 Task: Add Burt's Bees Lemon Butter Cuticle Cream to the cart.
Action: Mouse moved to (288, 138)
Screenshot: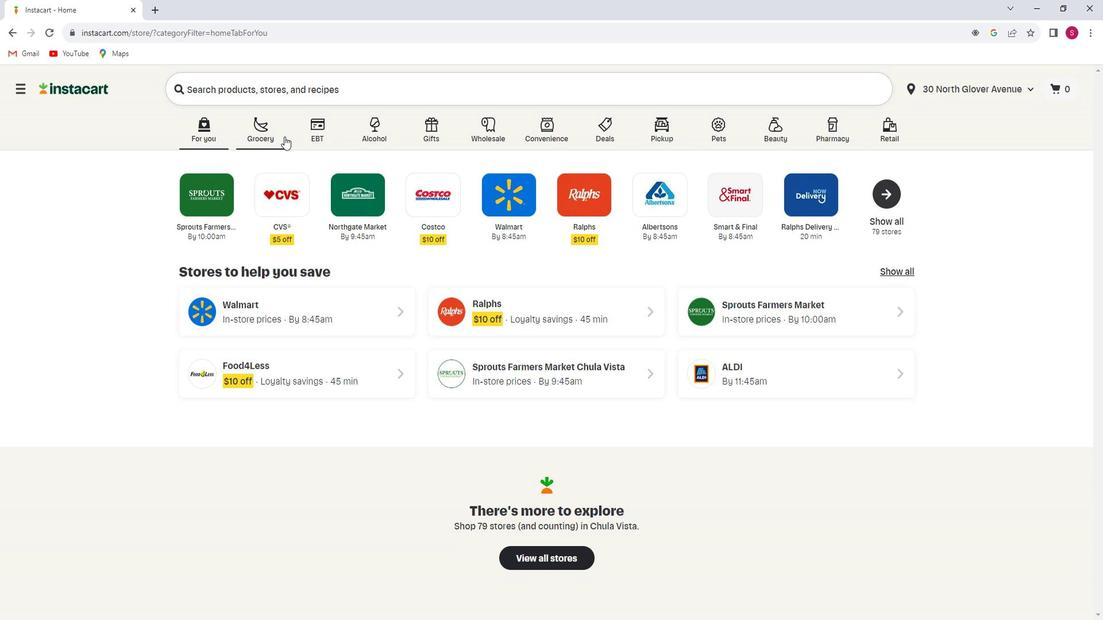 
Action: Mouse pressed left at (288, 138)
Screenshot: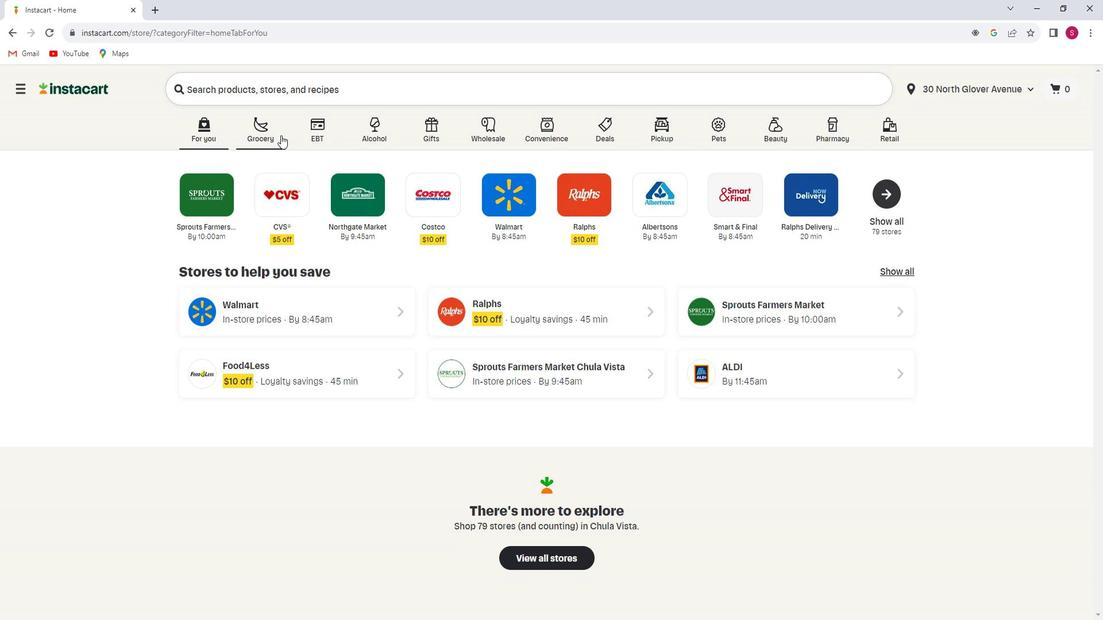 
Action: Mouse moved to (265, 364)
Screenshot: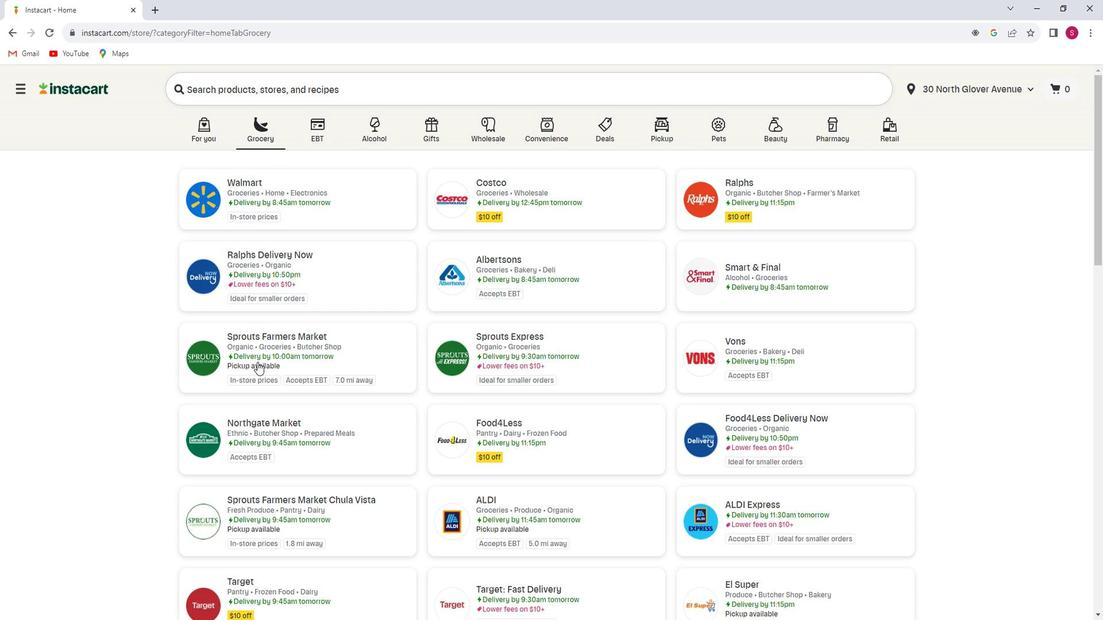 
Action: Mouse pressed left at (265, 364)
Screenshot: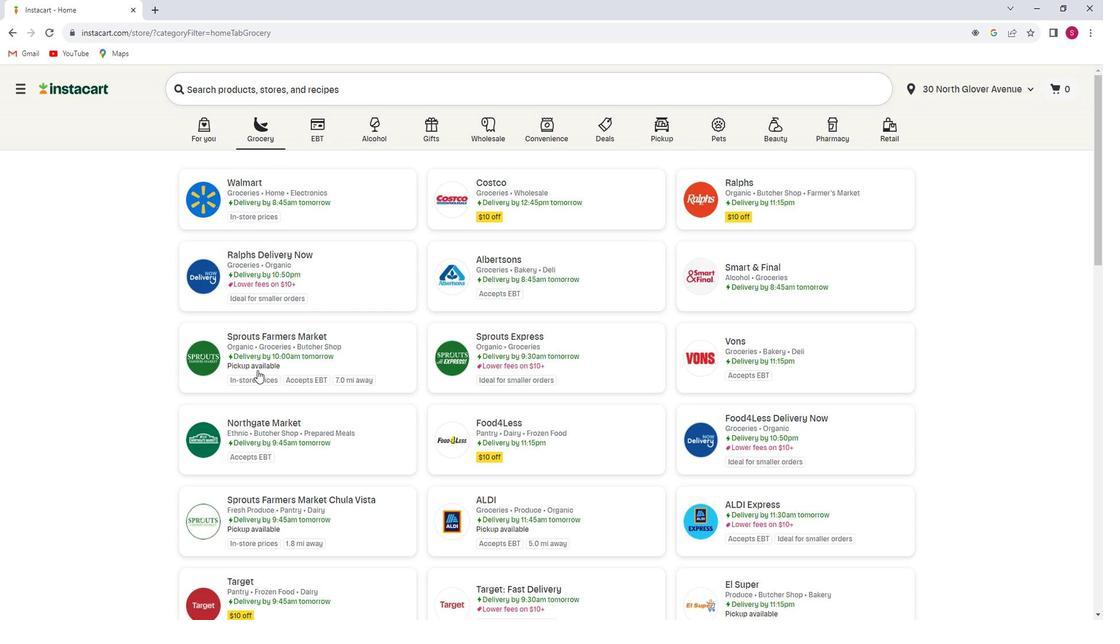 
Action: Mouse moved to (87, 333)
Screenshot: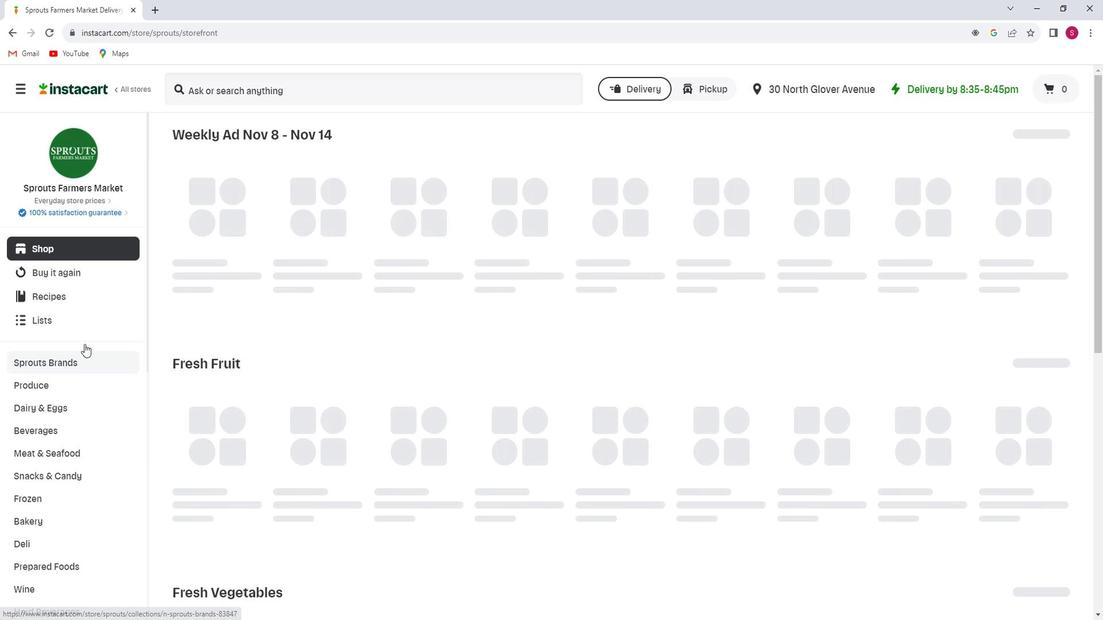 
Action: Mouse scrolled (87, 332) with delta (0, 0)
Screenshot: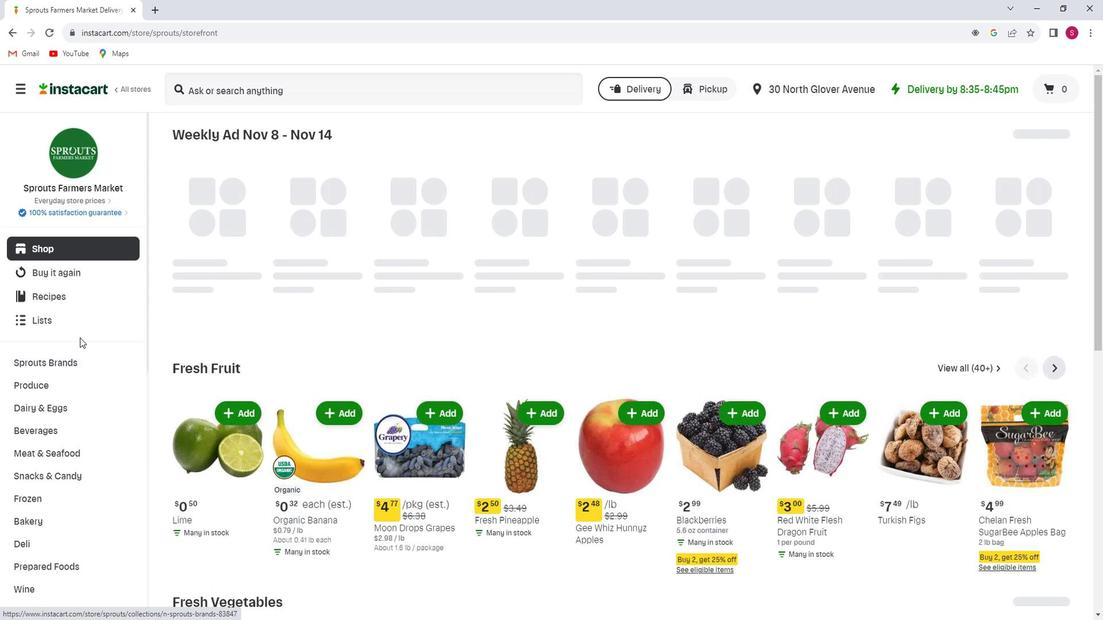 
Action: Mouse scrolled (87, 332) with delta (0, 0)
Screenshot: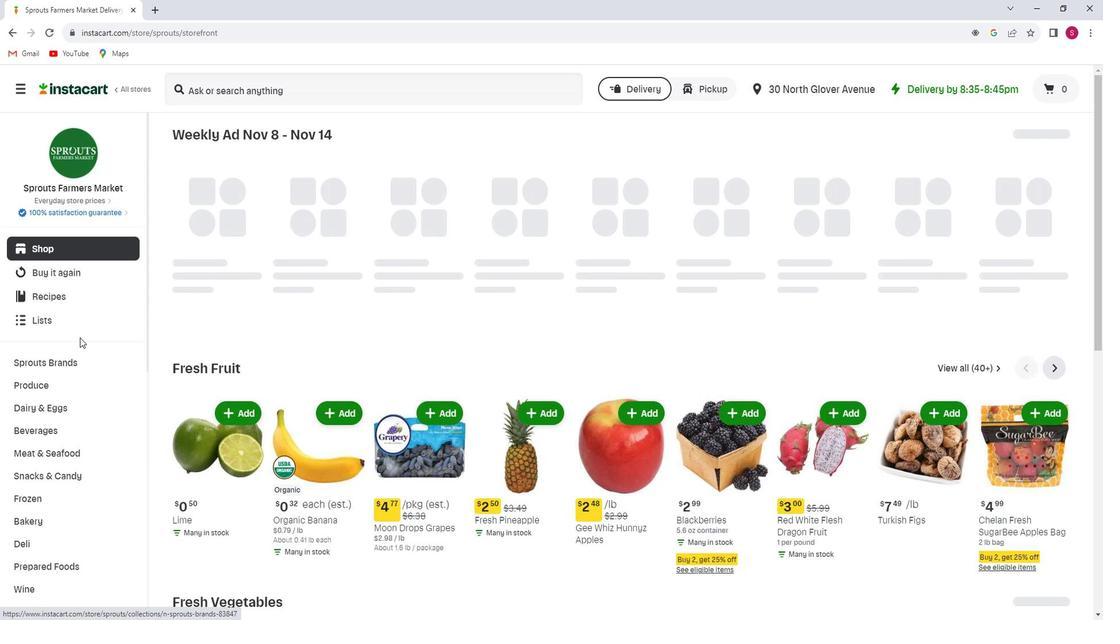 
Action: Mouse scrolled (87, 332) with delta (0, 0)
Screenshot: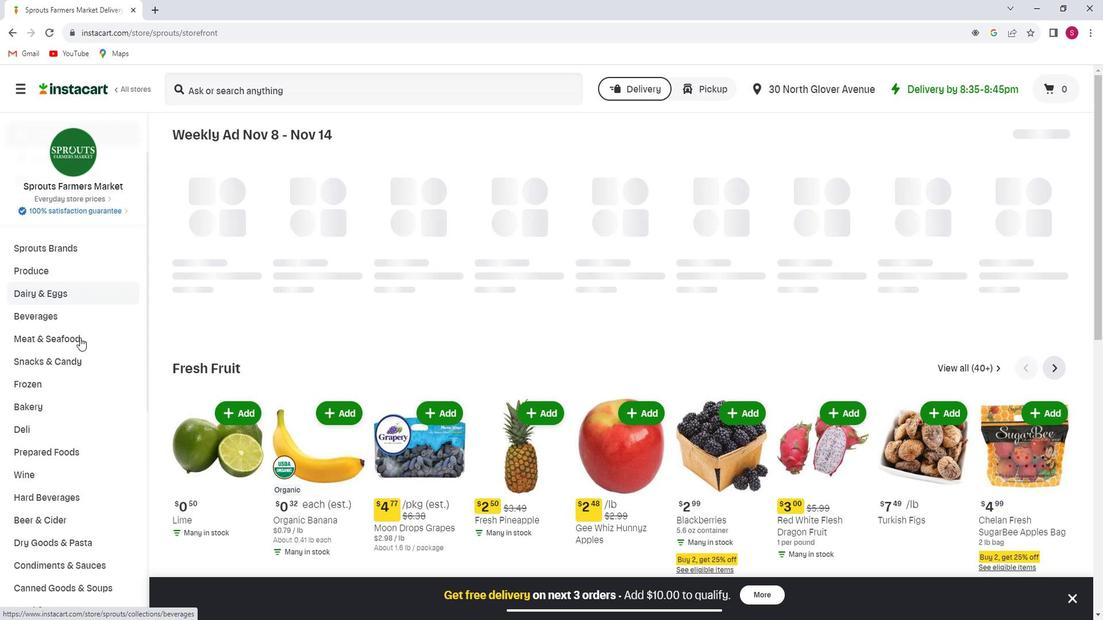 
Action: Mouse scrolled (87, 332) with delta (0, 0)
Screenshot: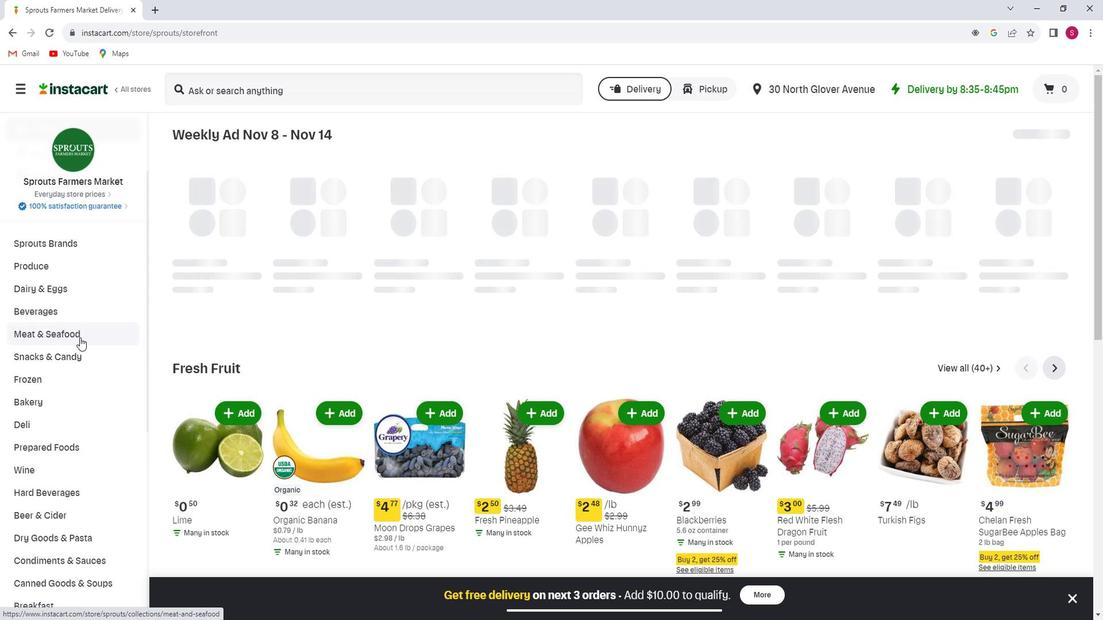 
Action: Mouse scrolled (87, 332) with delta (0, 0)
Screenshot: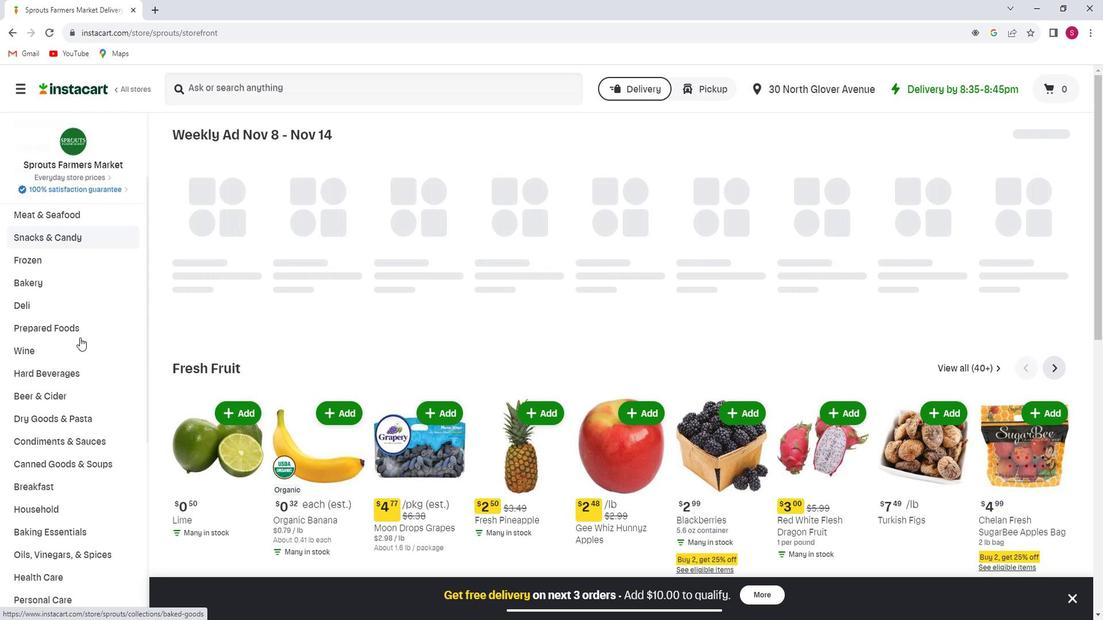 
Action: Mouse scrolled (87, 332) with delta (0, 0)
Screenshot: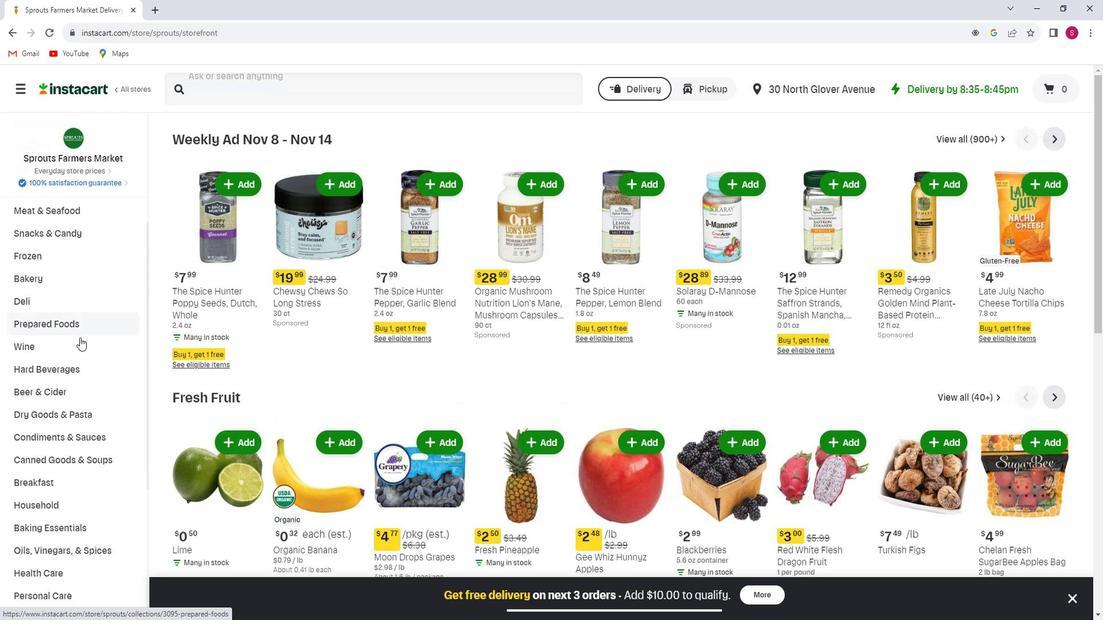 
Action: Mouse scrolled (87, 332) with delta (0, 0)
Screenshot: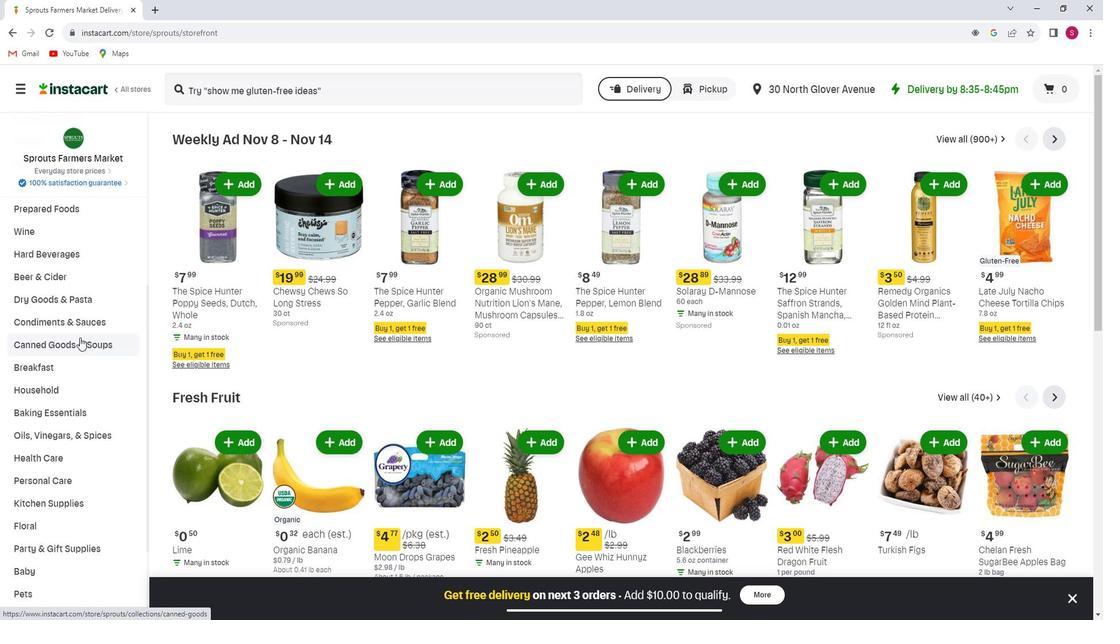 
Action: Mouse scrolled (87, 332) with delta (0, 0)
Screenshot: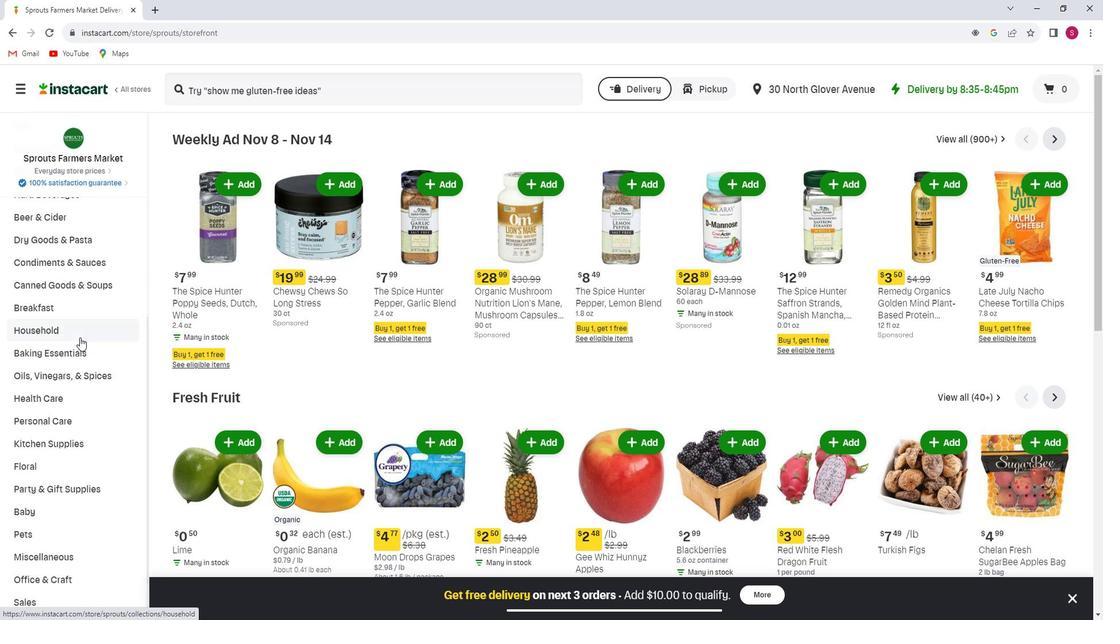 
Action: Mouse moved to (81, 351)
Screenshot: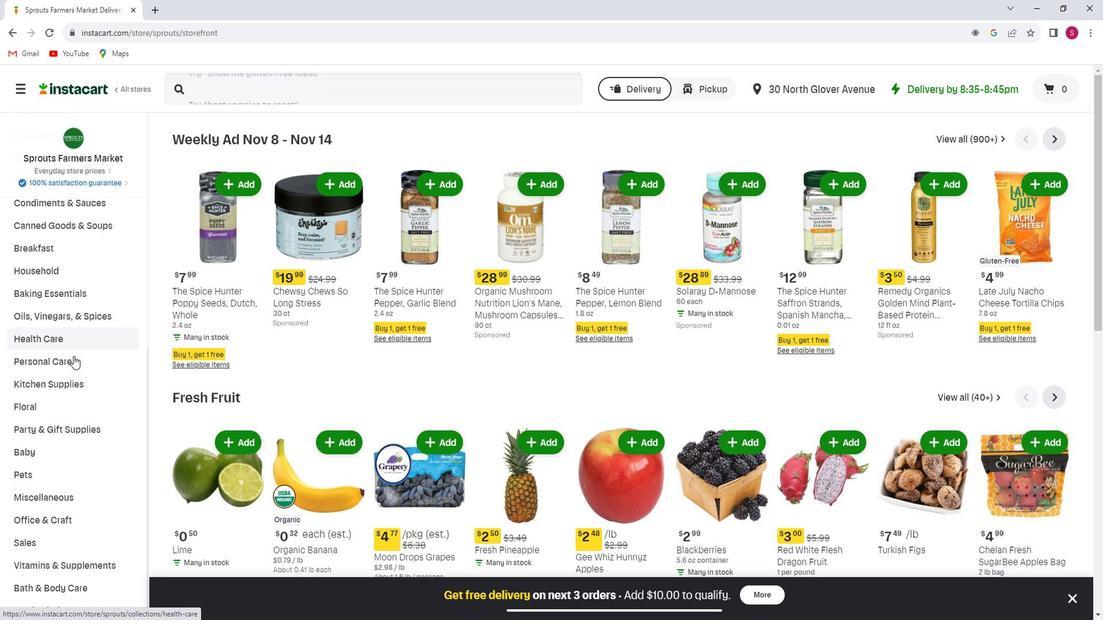 
Action: Mouse pressed left at (81, 351)
Screenshot: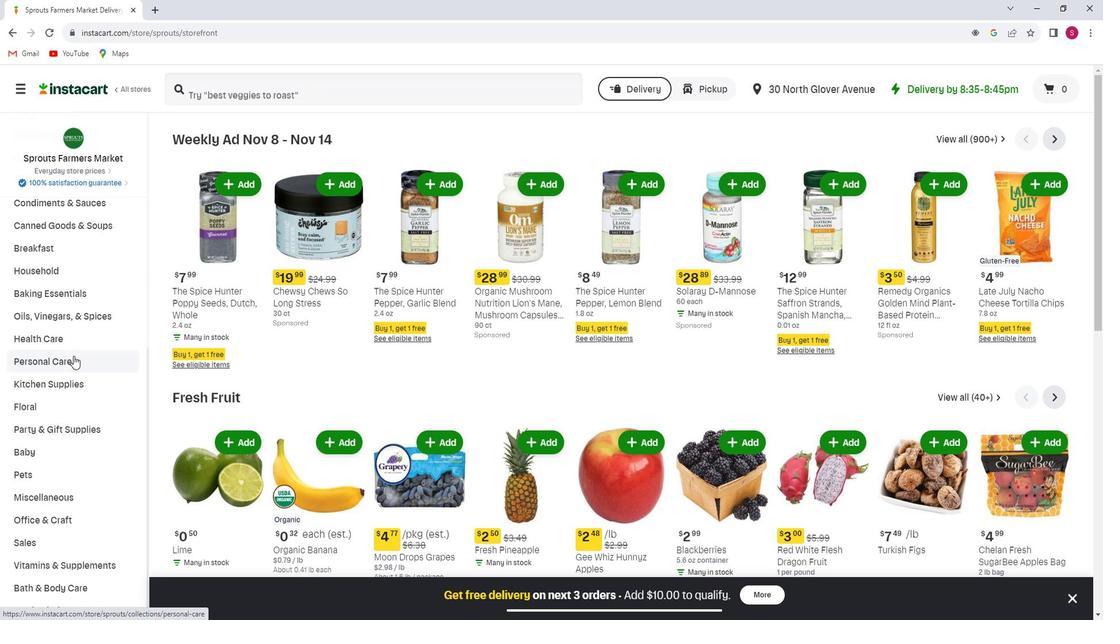 
Action: Mouse moved to (1008, 172)
Screenshot: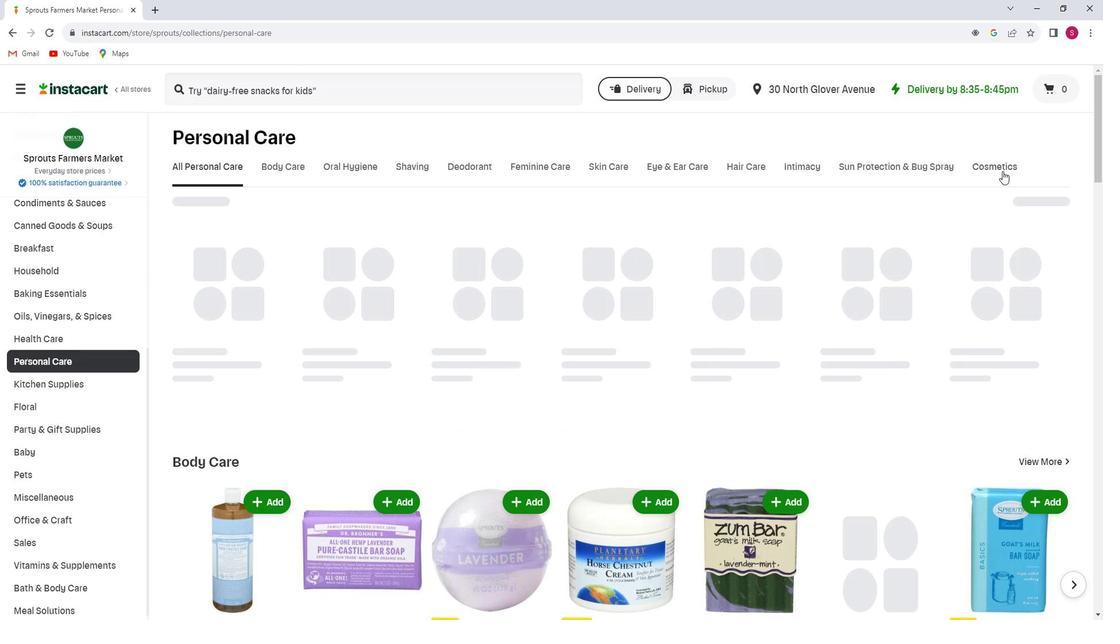 
Action: Mouse pressed left at (1008, 172)
Screenshot: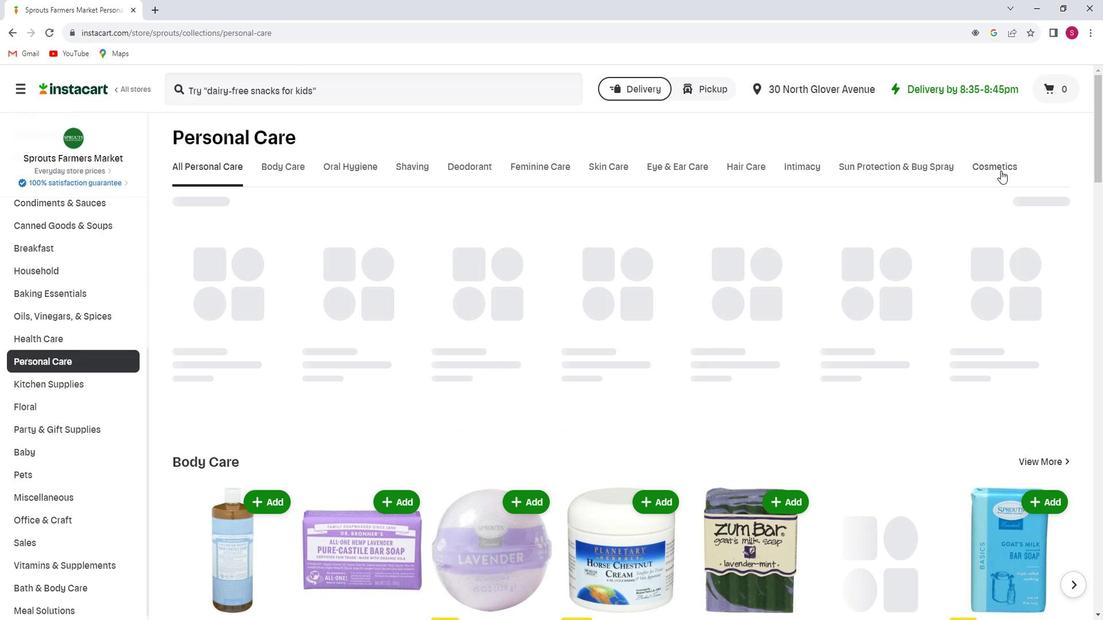 
Action: Mouse moved to (343, 219)
Screenshot: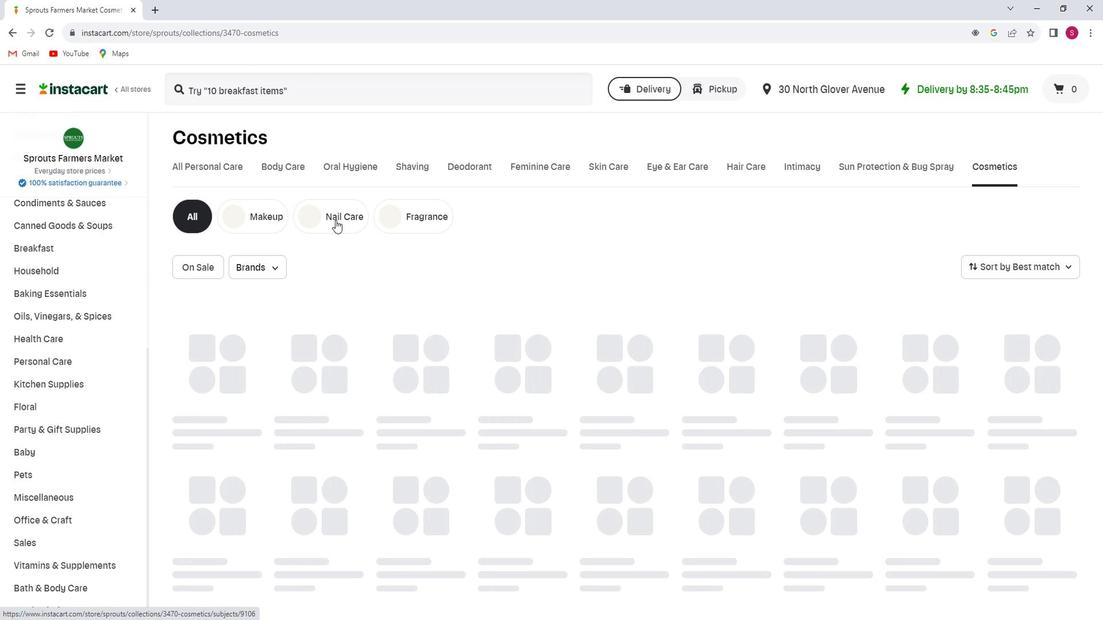 
Action: Mouse pressed left at (343, 219)
Screenshot: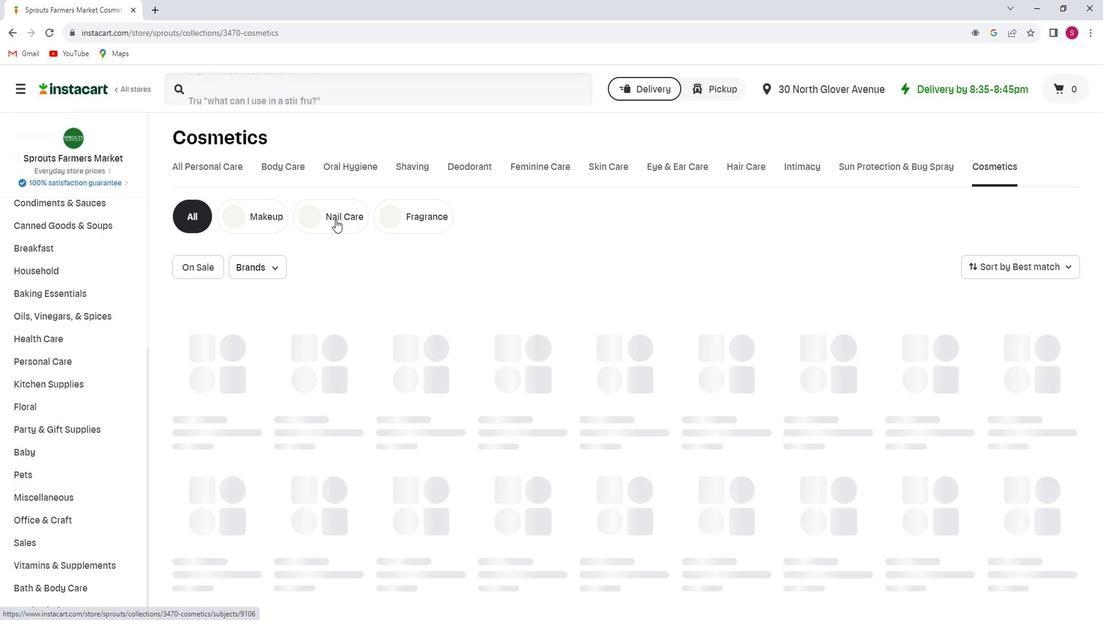 
Action: Mouse moved to (266, 93)
Screenshot: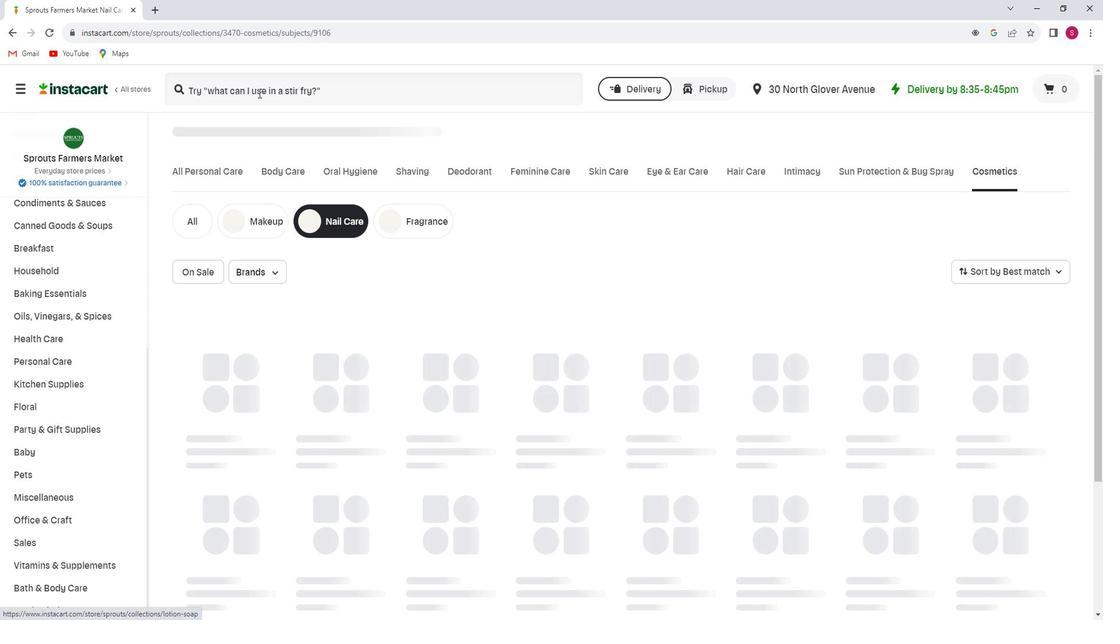 
Action: Mouse pressed left at (266, 93)
Screenshot: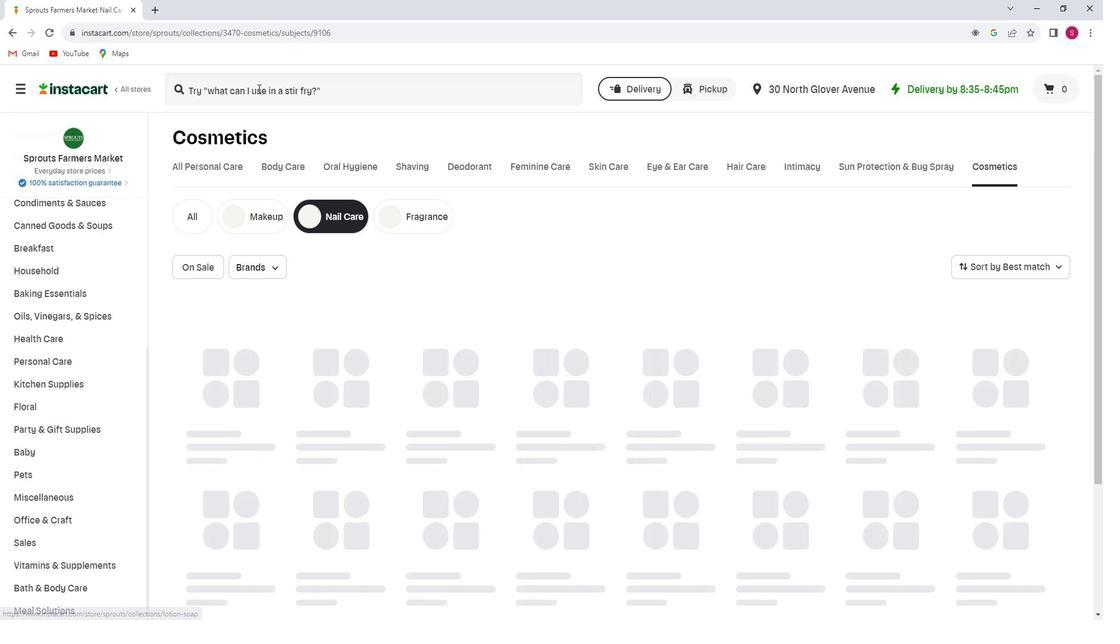 
Action: Key pressed <Key.shift_r><Key.shift_r><Key.shift_r><Key.shift_r><Key.shift_r><Key.shift_r><Key.shift_r><Key.shift_r><Key.shift_r><Key.shift_r><Key.shift_r><Key.shift_r><Key.shift_r>Burt's<Key.space><Key.shift_r>Bees<Key.space><Key.shift_r>Lemon<Key.space><Key.shift_r><Key.shift_r><Key.shift_r><Key.shift_r><Key.shift_r><Key.shift_r><Key.shift_r><Key.shift_r>By<Key.backspace>utter<Key.space>cuticle<Key.space><Key.shift>Cream<Key.enter>
Screenshot: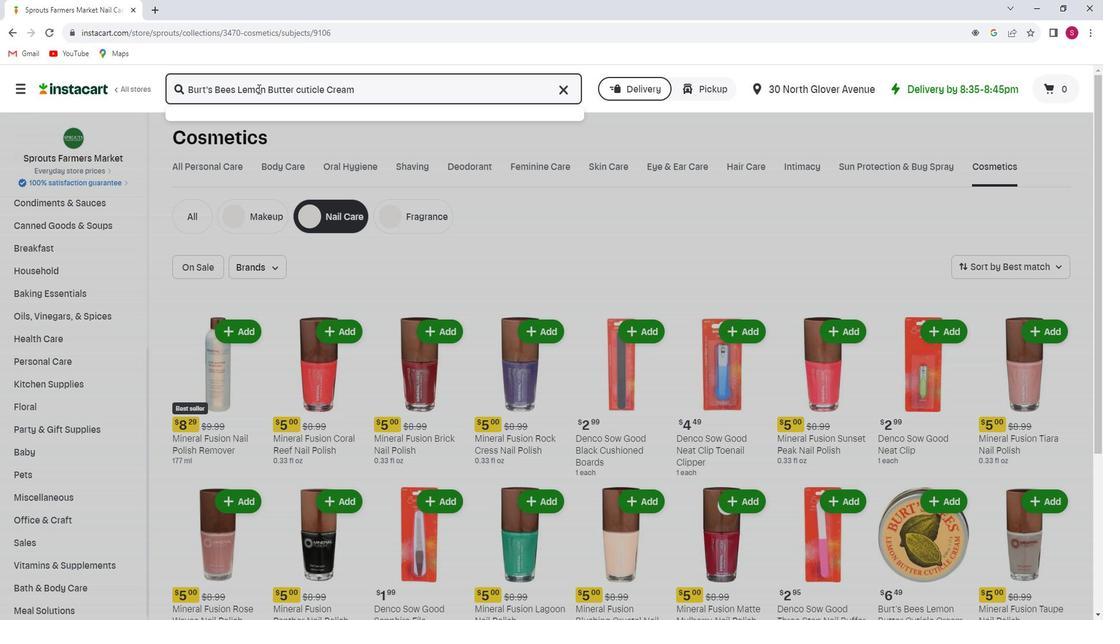
Action: Mouse moved to (310, 188)
Screenshot: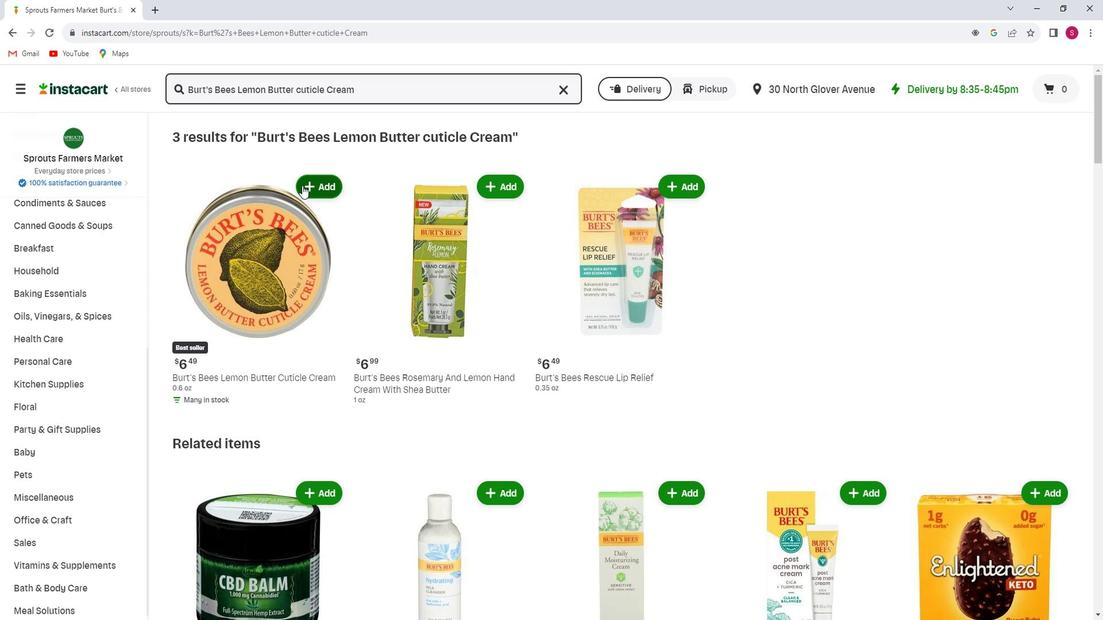 
Action: Mouse pressed left at (310, 188)
Screenshot: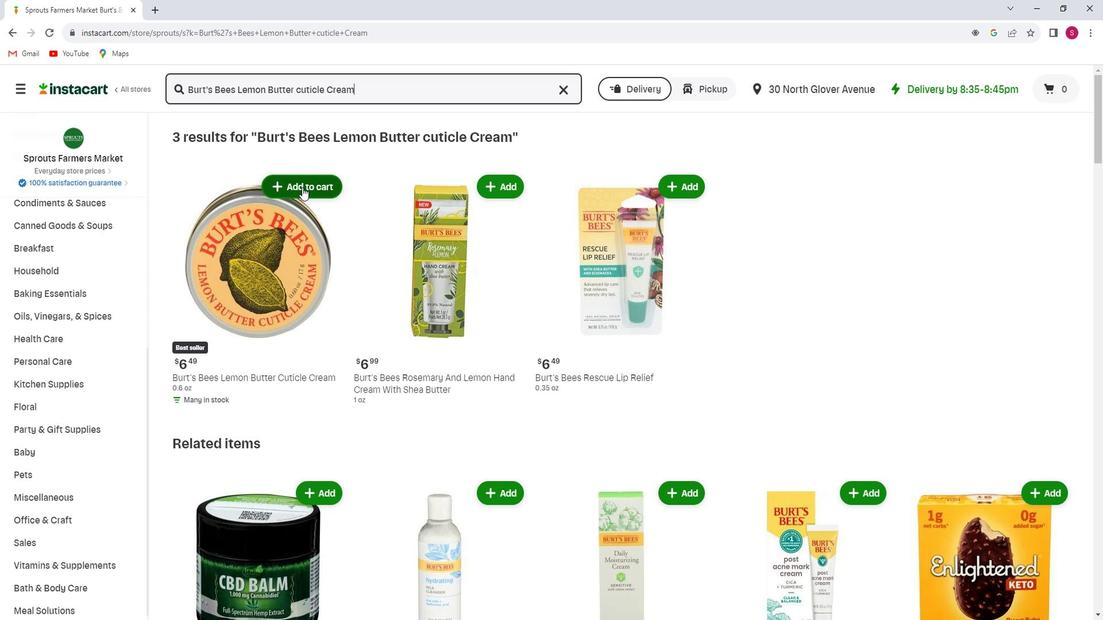 
Action: Mouse moved to (304, 251)
Screenshot: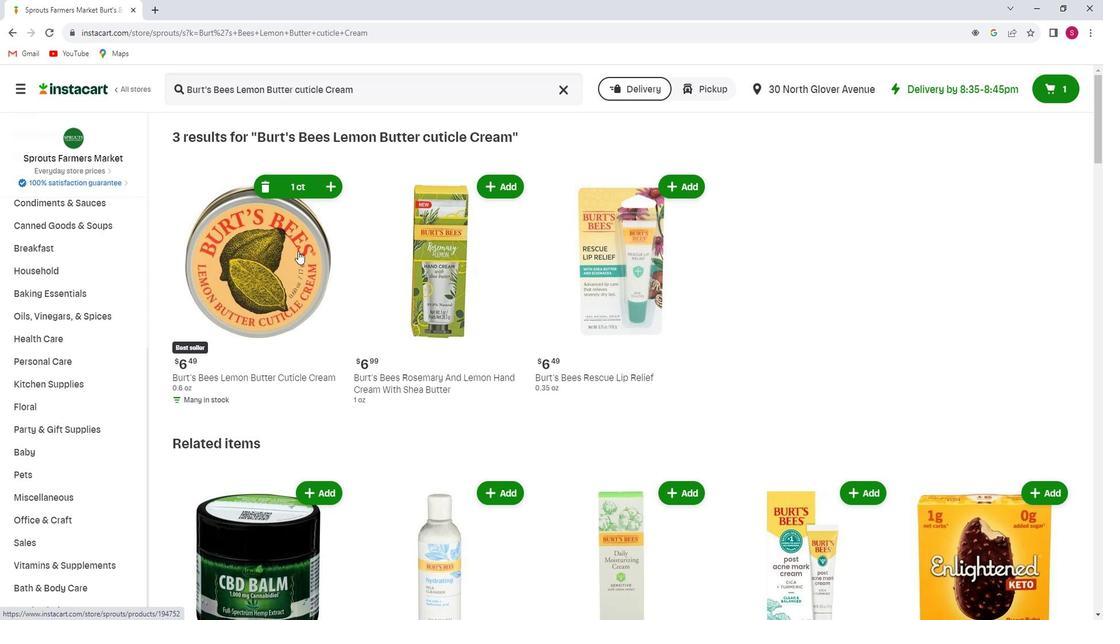 
